 Task: Change <abc> to >abc<
Action: Mouse moved to (43, 7)
Screenshot: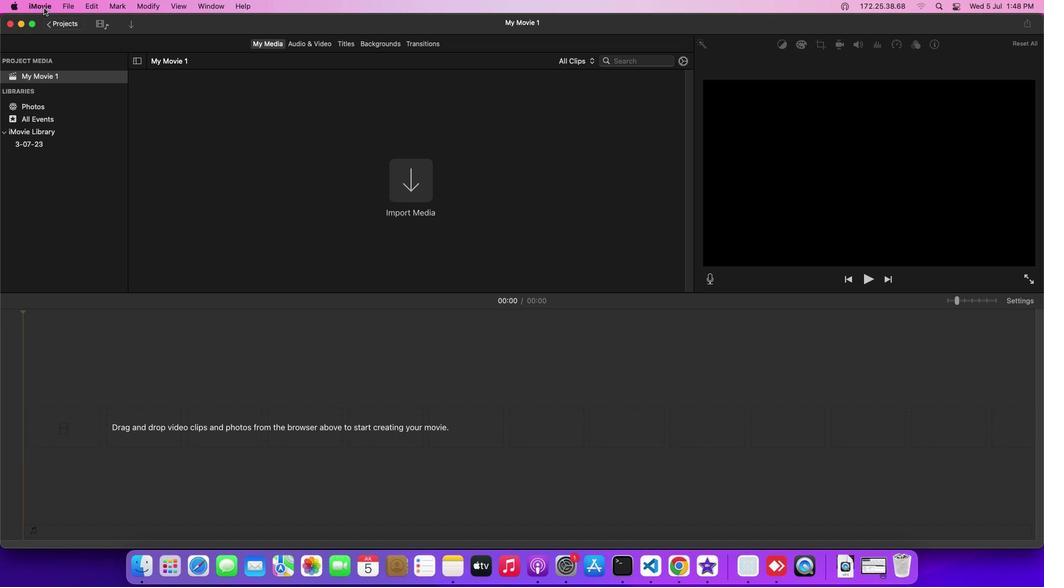 
Action: Mouse pressed left at (43, 7)
Screenshot: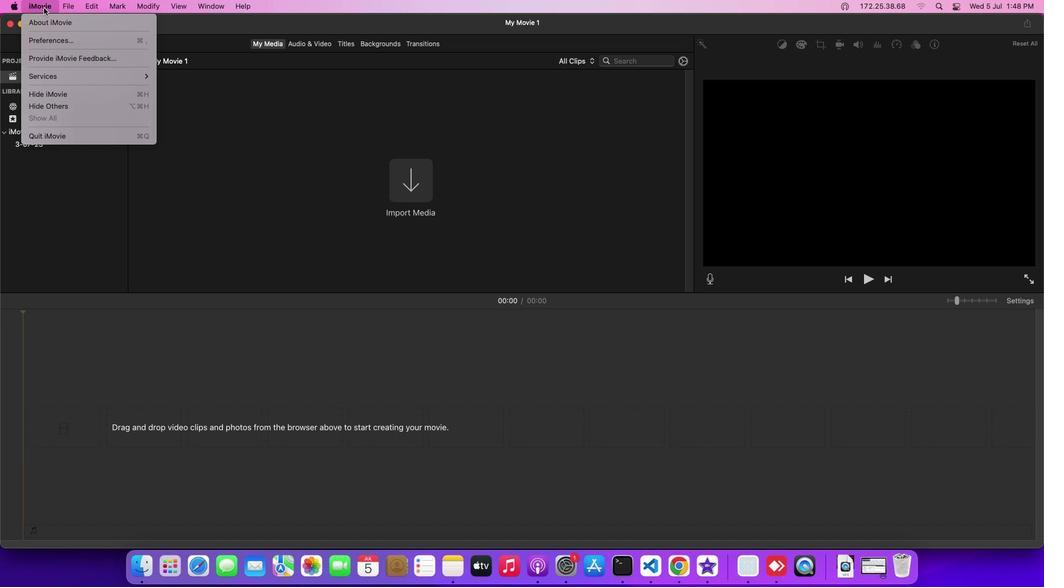 
Action: Mouse moved to (65, 79)
Screenshot: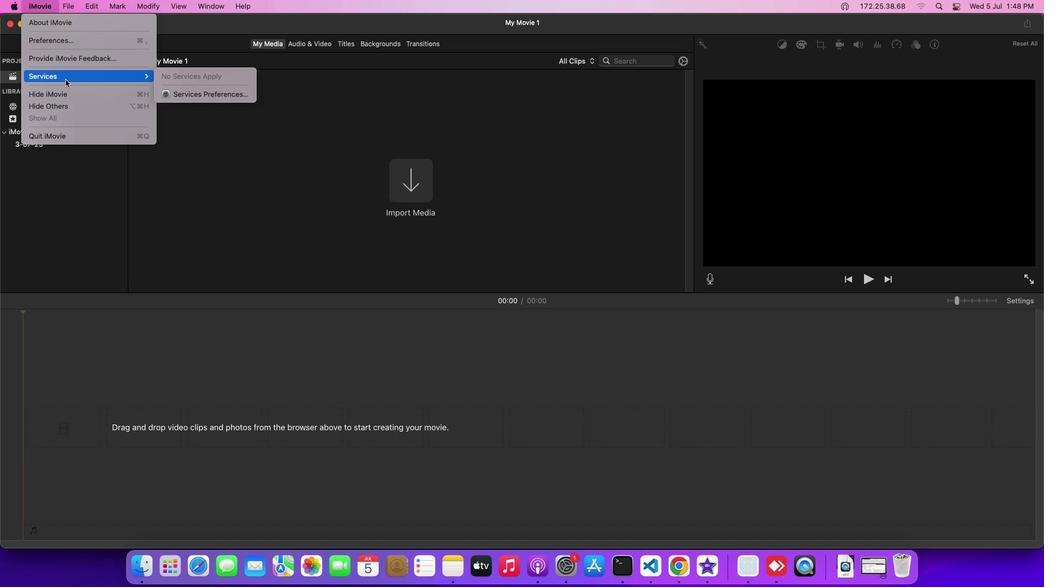 
Action: Mouse pressed left at (65, 79)
Screenshot: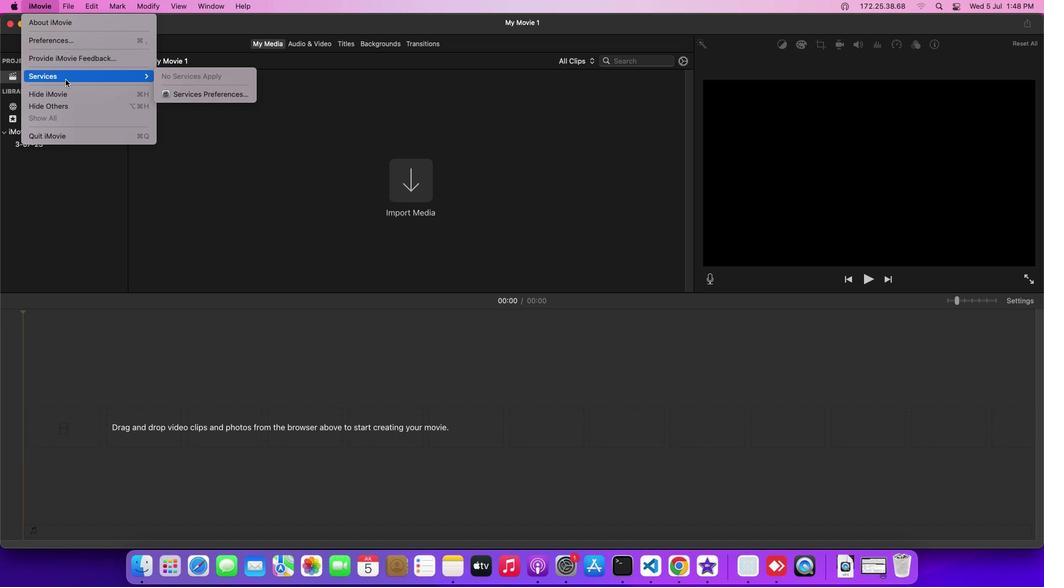 
Action: Mouse moved to (214, 100)
Screenshot: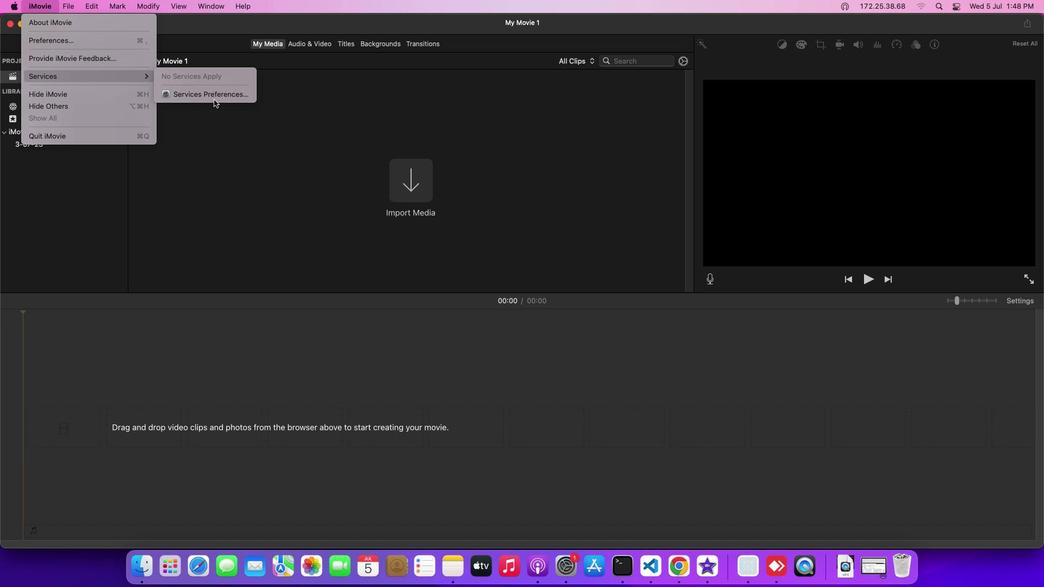 
Action: Mouse pressed left at (214, 100)
Screenshot: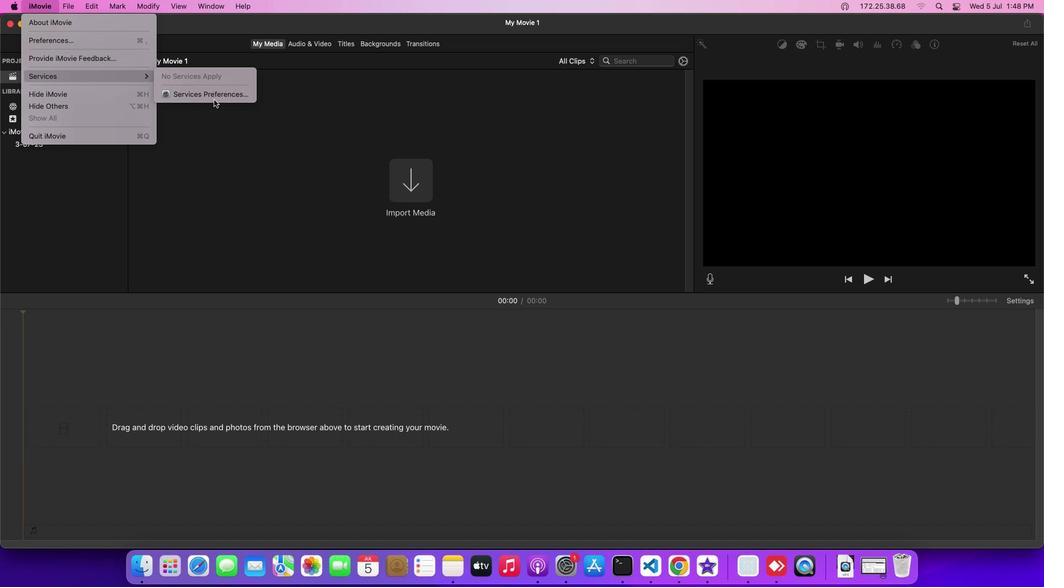 
Action: Mouse moved to (215, 98)
Screenshot: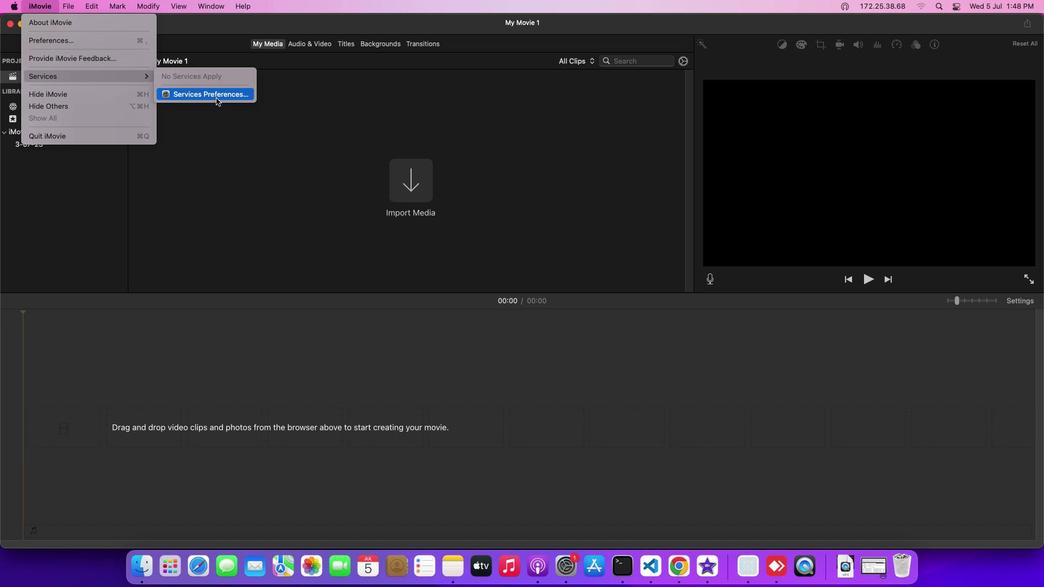 
Action: Mouse pressed left at (215, 98)
Screenshot: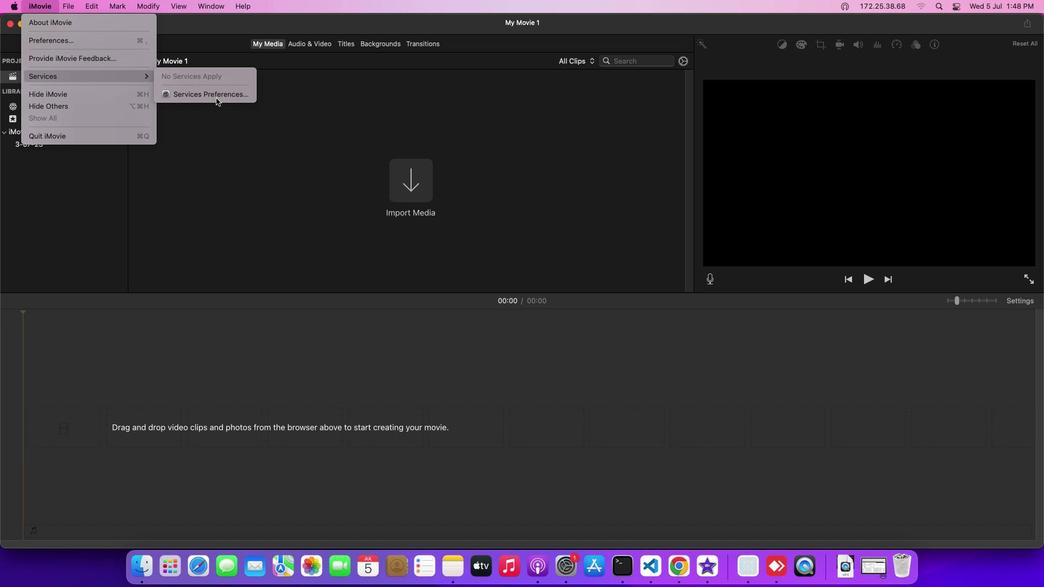 
Action: Mouse moved to (548, 163)
Screenshot: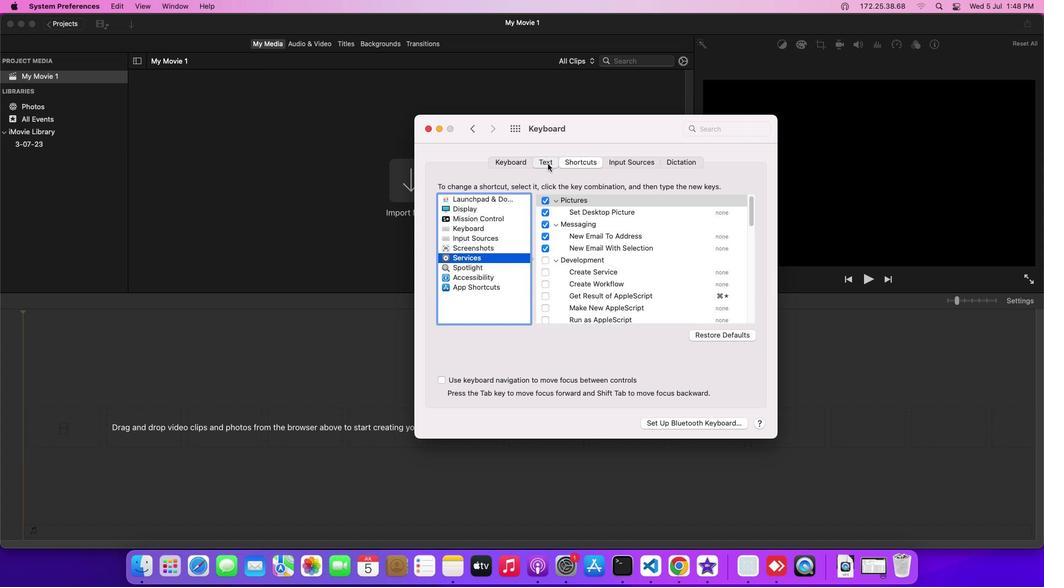 
Action: Mouse pressed left at (548, 163)
Screenshot: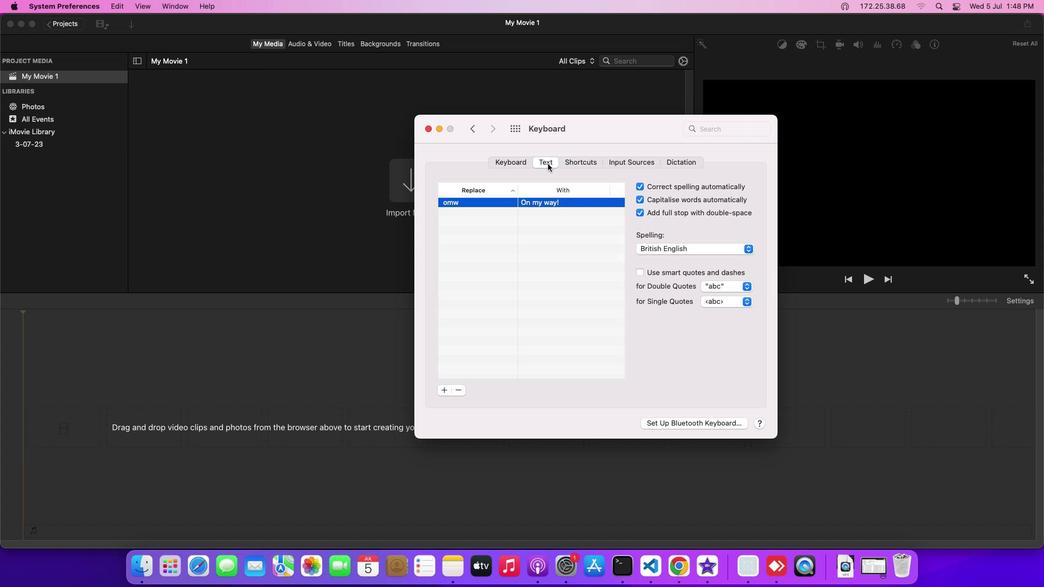 
Action: Mouse moved to (748, 301)
Screenshot: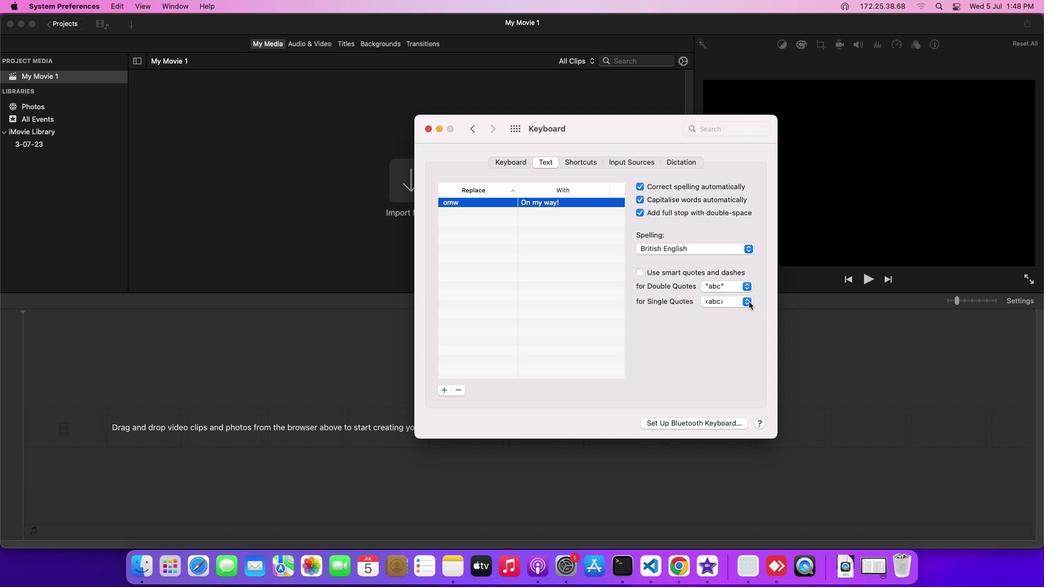 
Action: Mouse pressed left at (748, 301)
Screenshot: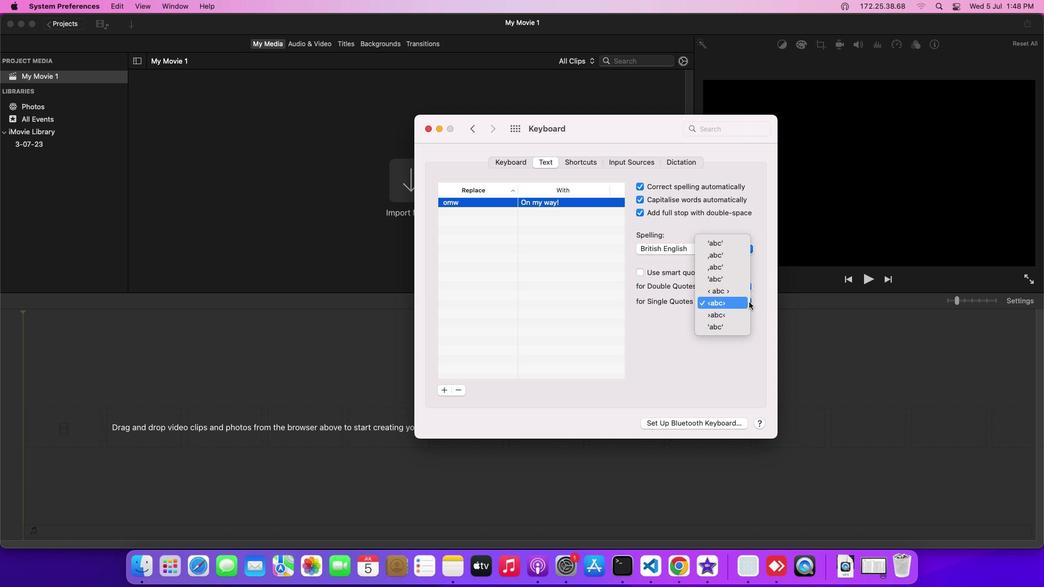 
Action: Mouse moved to (739, 313)
Screenshot: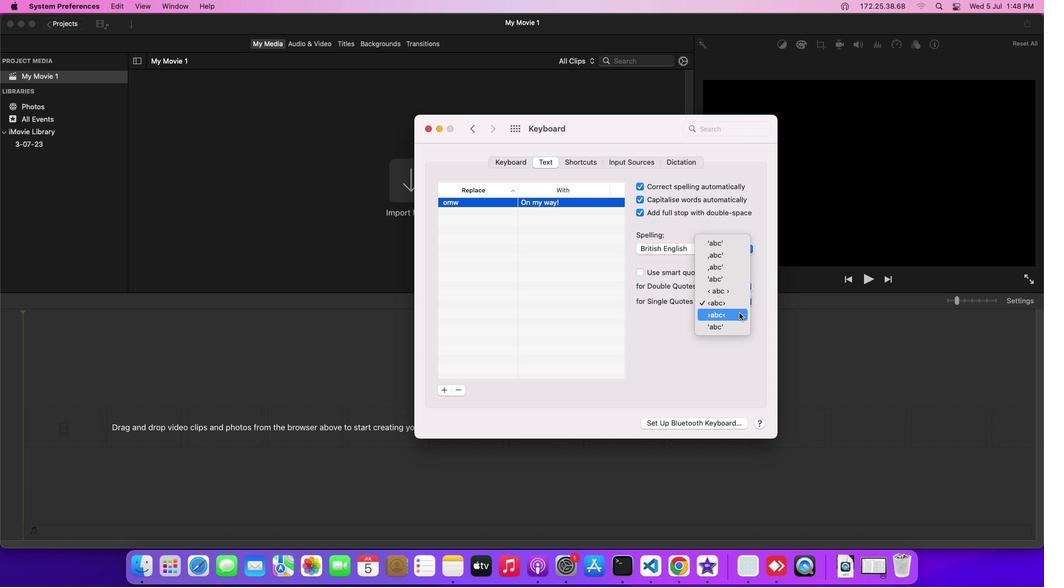 
Action: Mouse pressed left at (739, 313)
Screenshot: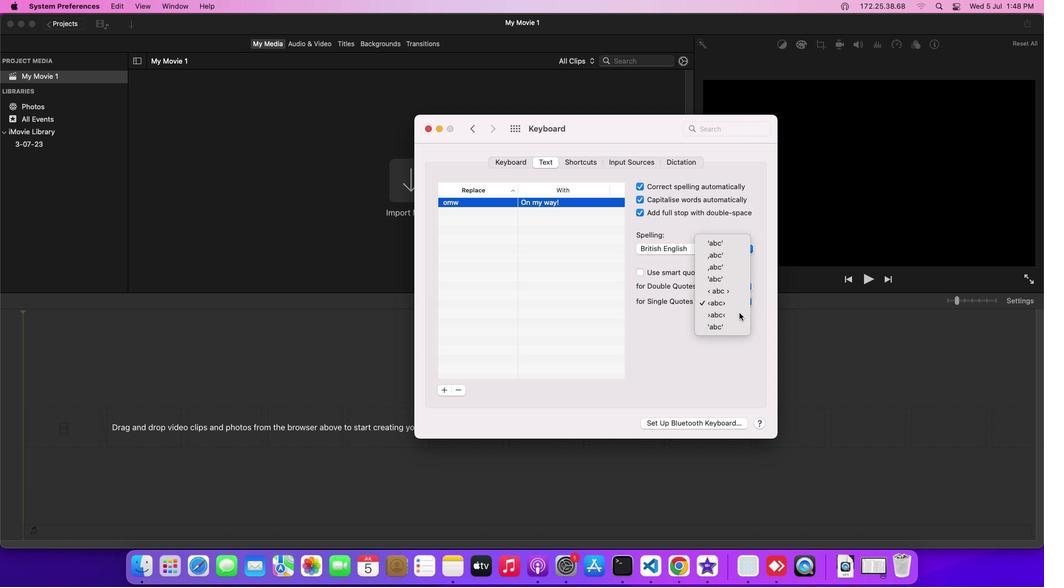 
